 Task: For heading Arial black with underline.  font size for heading18,  'Change the font style of data to'Calibri.  and font size to 9,  Change the alignment of both headline & data to Align center.  In the sheet  EvaluationSalesPerformance_2023
Action: Mouse moved to (143, 104)
Screenshot: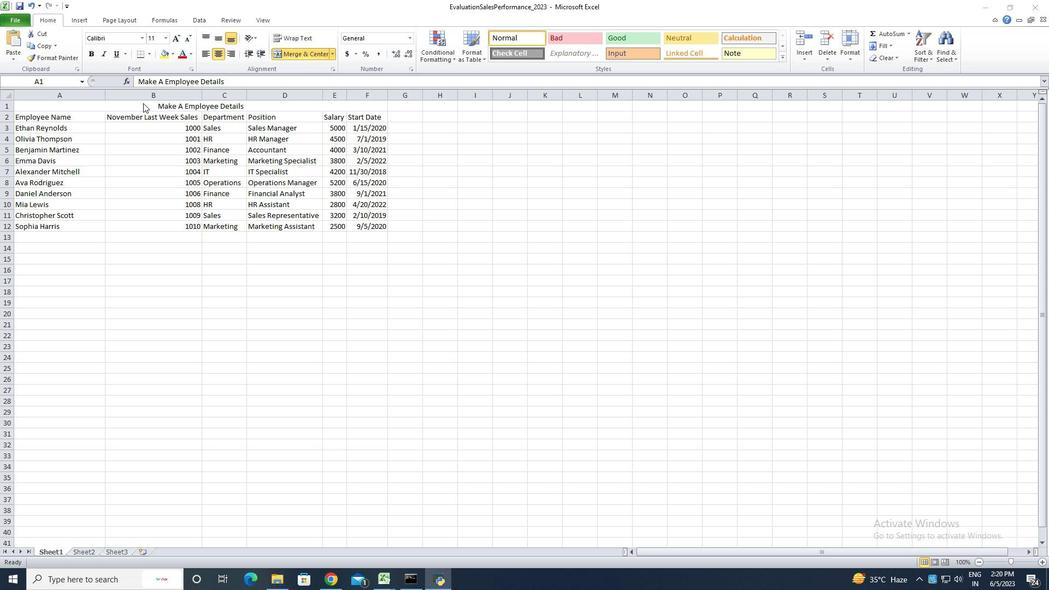 
Action: Mouse pressed left at (143, 104)
Screenshot: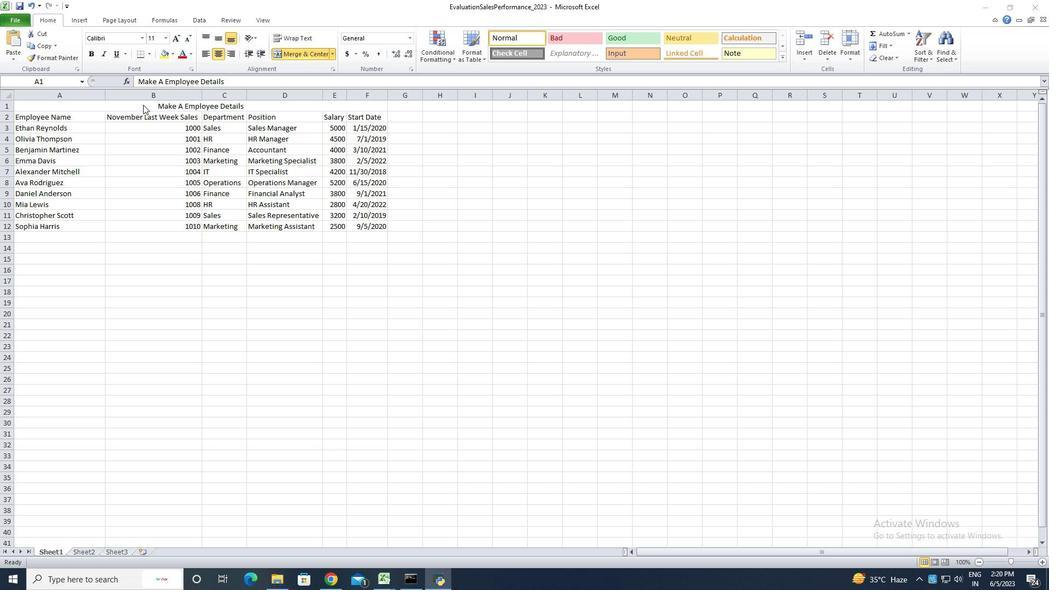 
Action: Mouse moved to (141, 39)
Screenshot: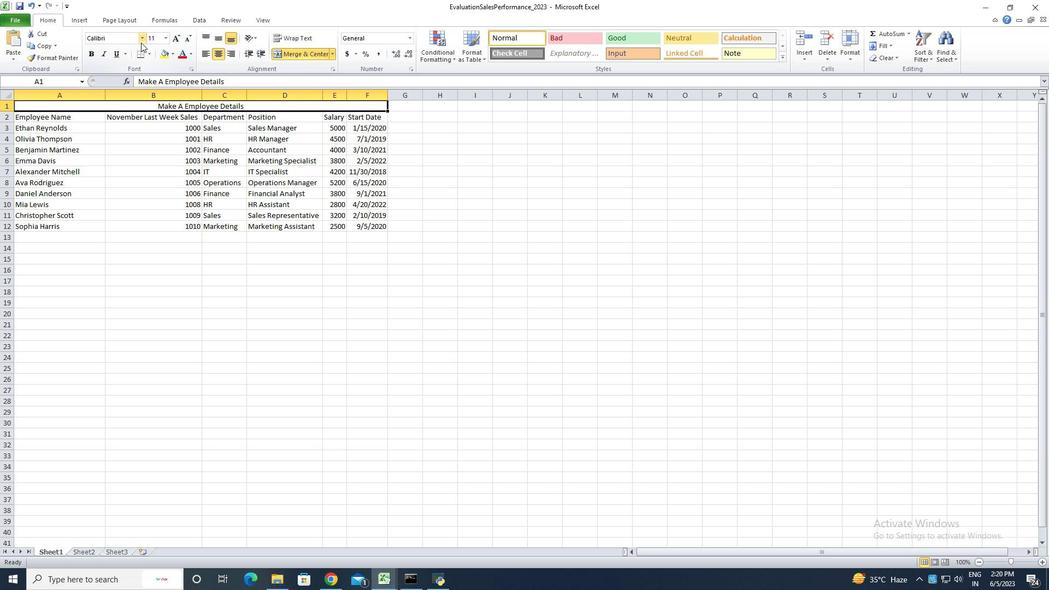 
Action: Mouse pressed left at (141, 39)
Screenshot: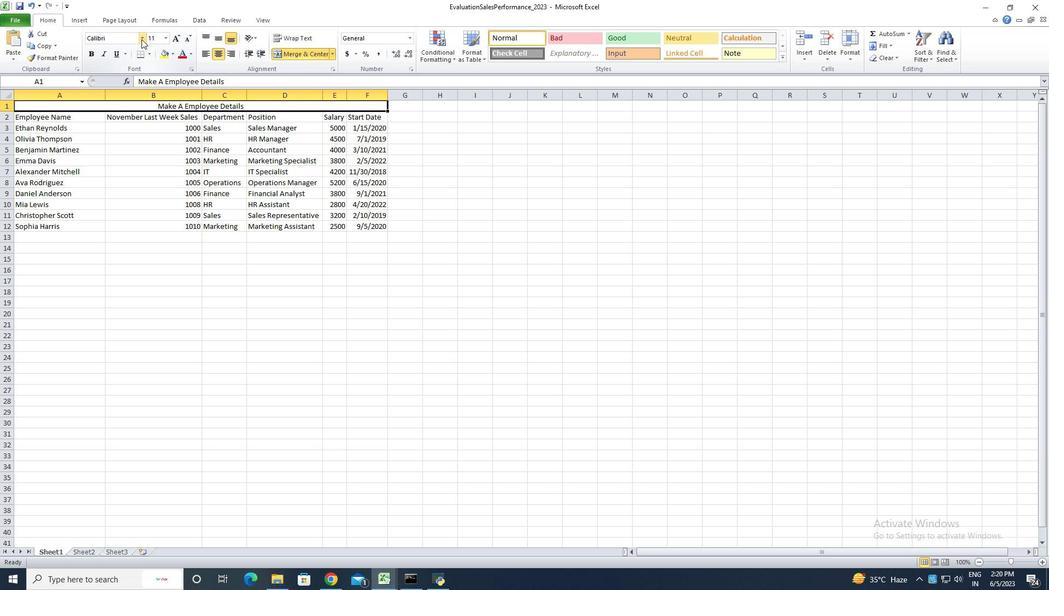 
Action: Mouse moved to (136, 136)
Screenshot: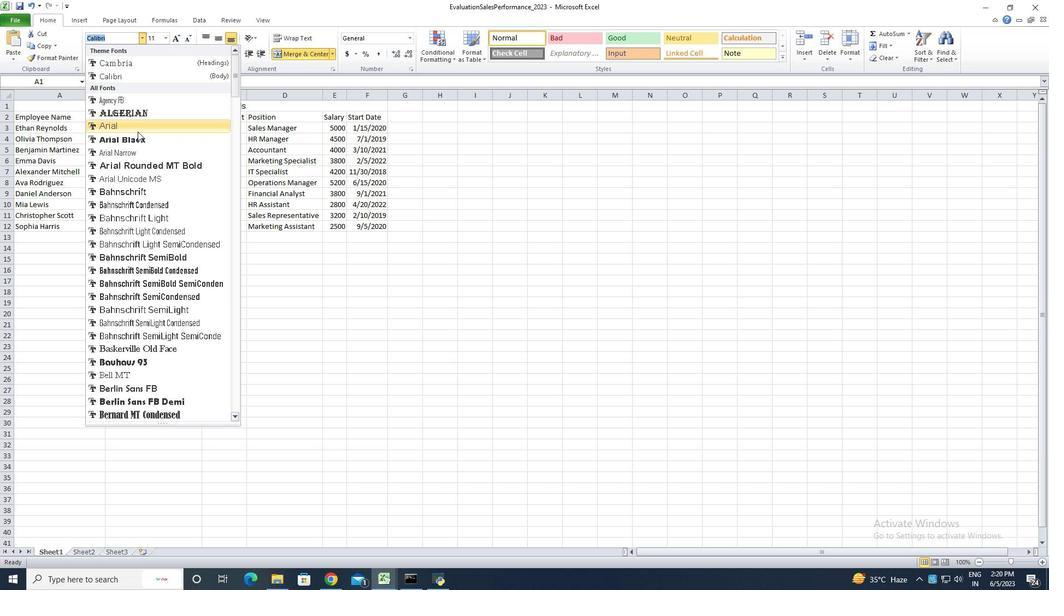 
Action: Mouse pressed left at (136, 136)
Screenshot: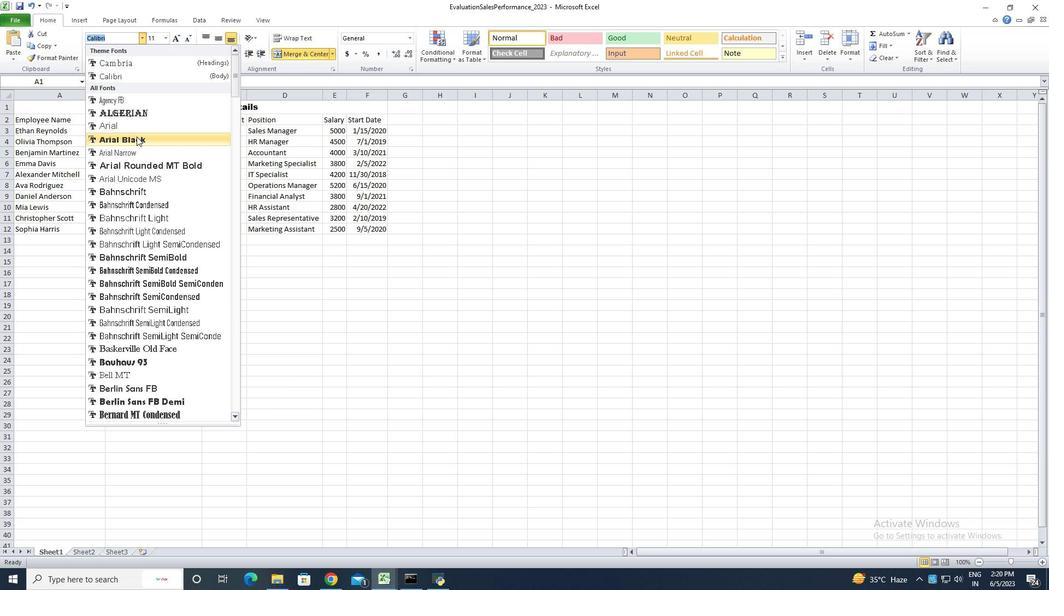 
Action: Mouse moved to (116, 54)
Screenshot: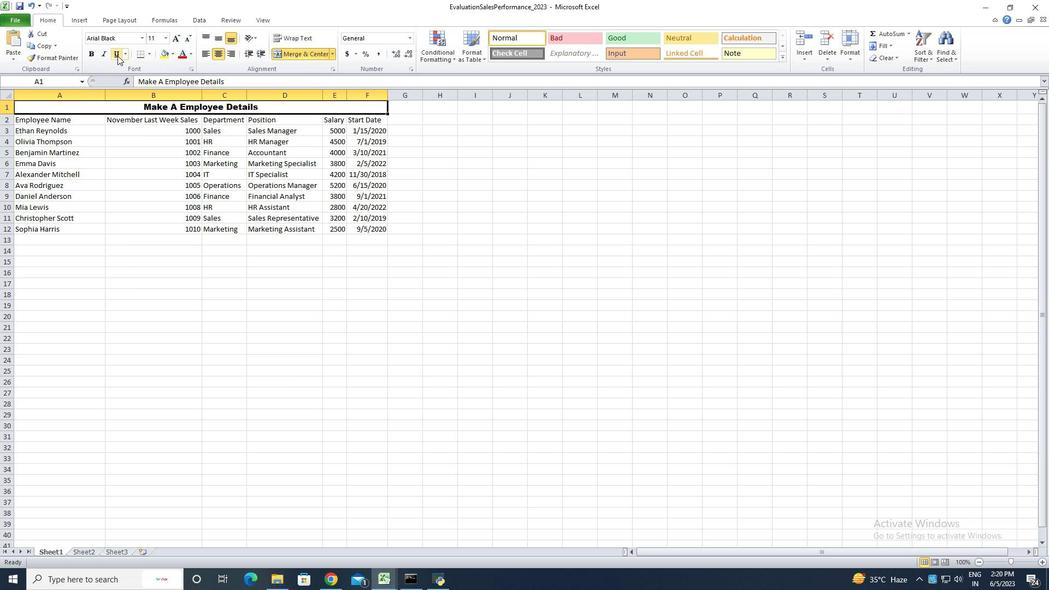 
Action: Mouse pressed left at (116, 54)
Screenshot: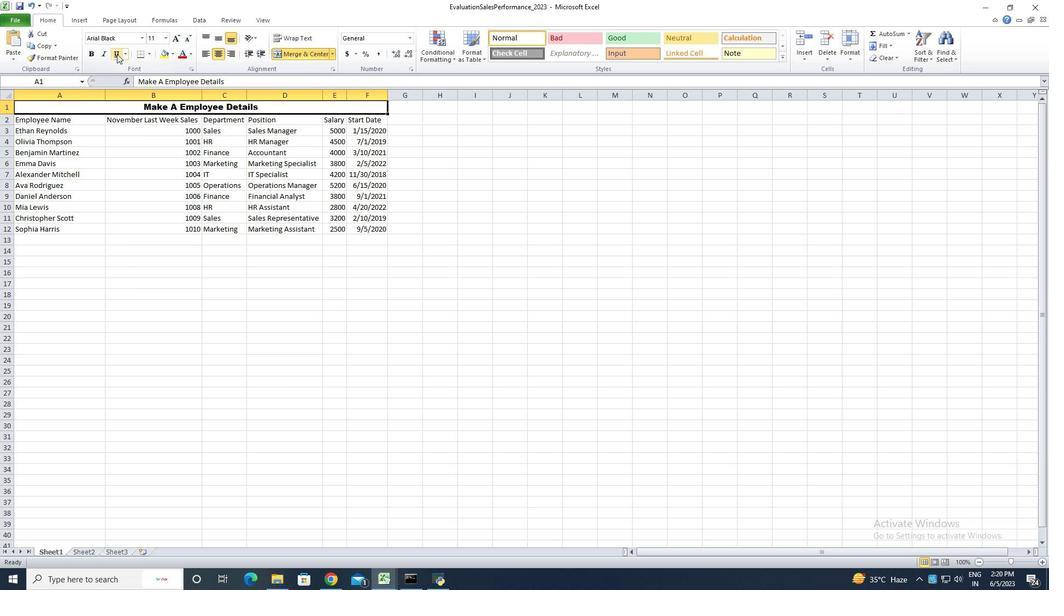 
Action: Mouse moved to (175, 39)
Screenshot: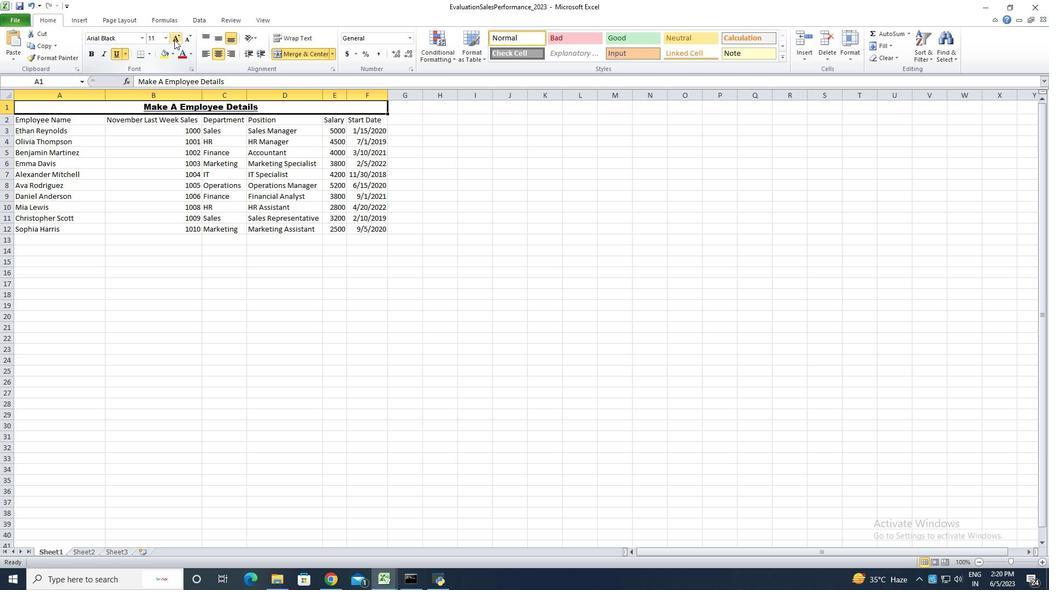 
Action: Mouse pressed left at (175, 39)
Screenshot: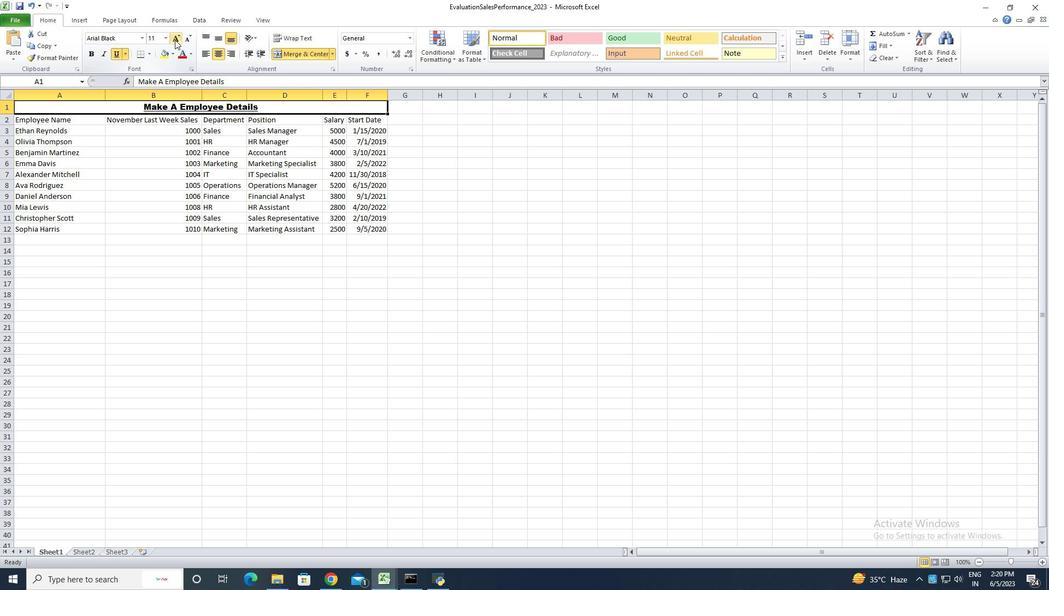 
Action: Mouse pressed left at (175, 39)
Screenshot: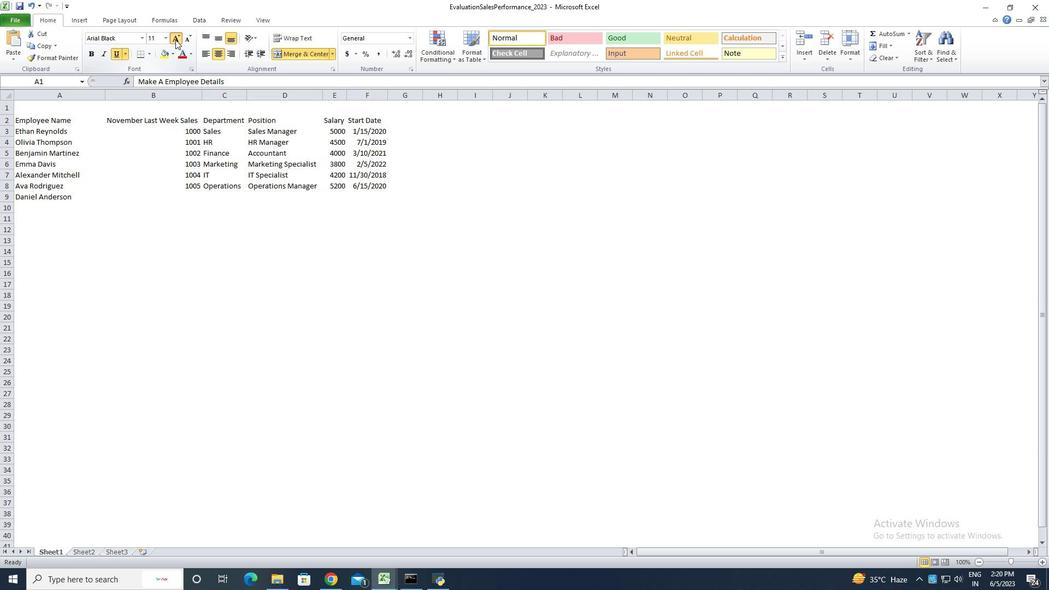 
Action: Mouse pressed left at (175, 39)
Screenshot: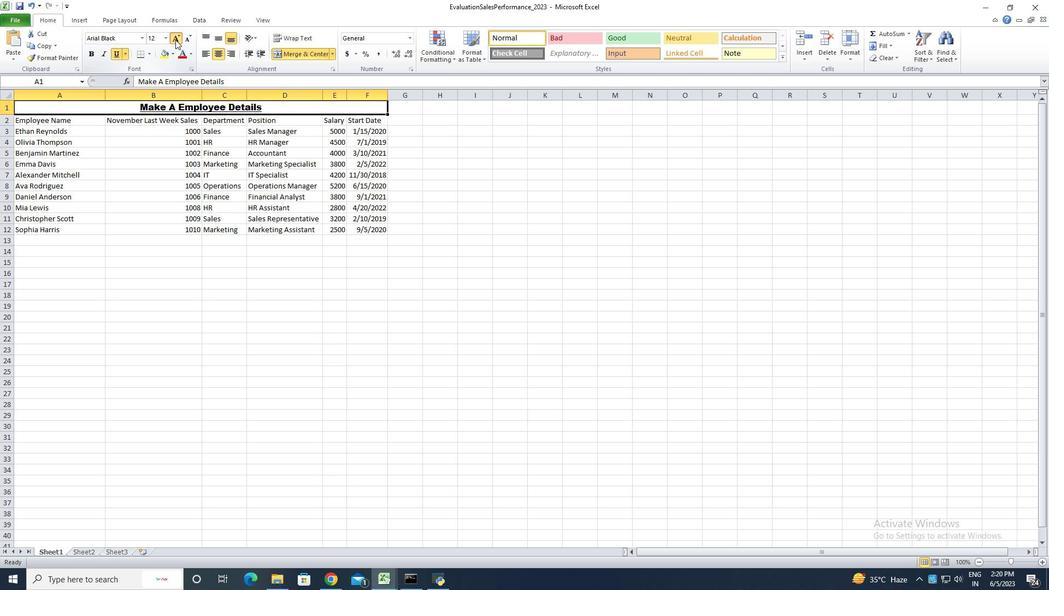
Action: Mouse pressed left at (175, 39)
Screenshot: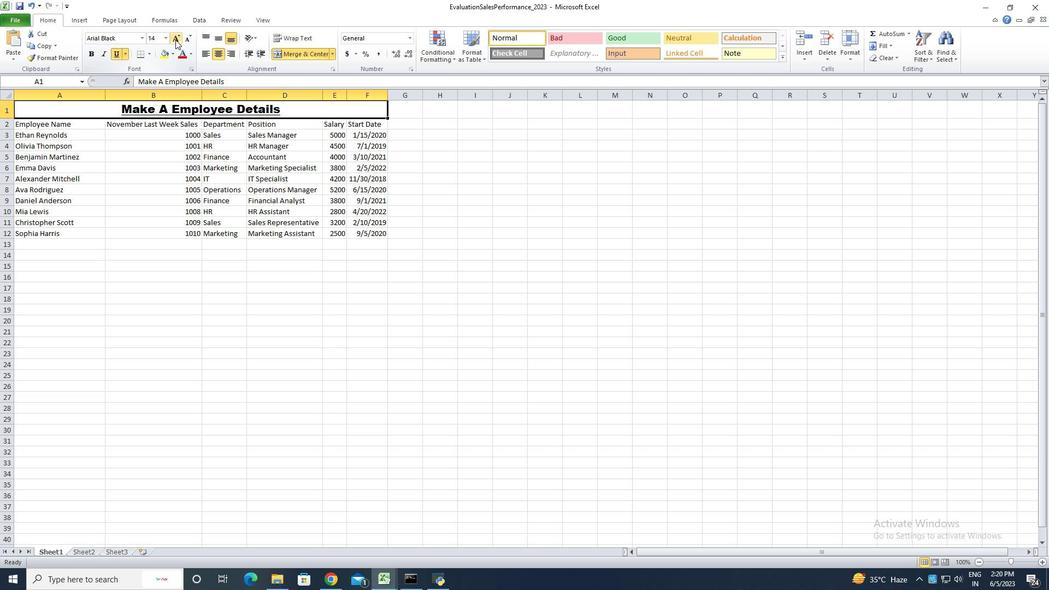 
Action: Mouse moved to (45, 128)
Screenshot: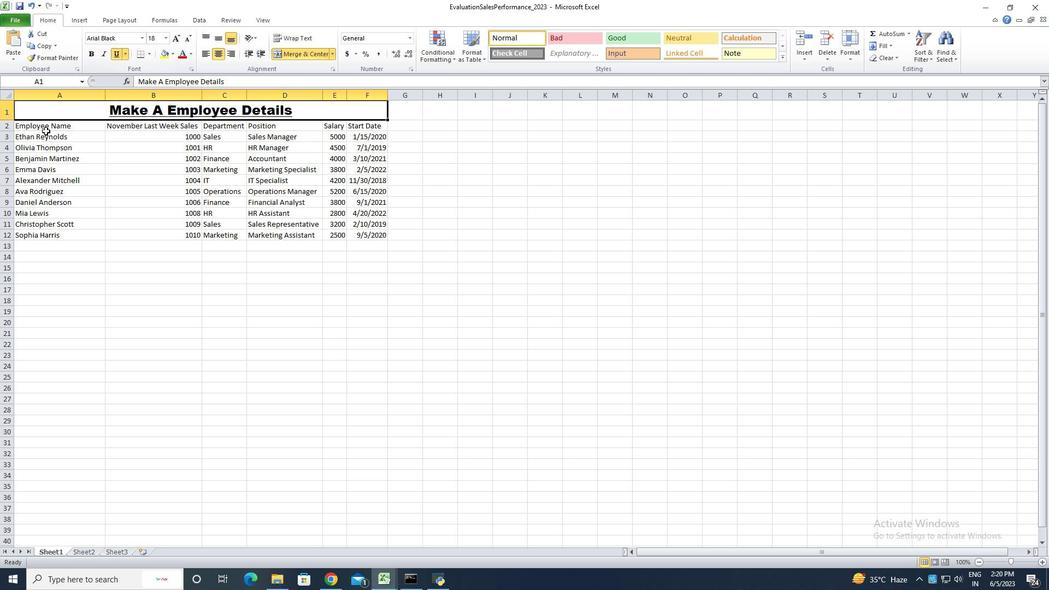 
Action: Mouse pressed left at (45, 128)
Screenshot: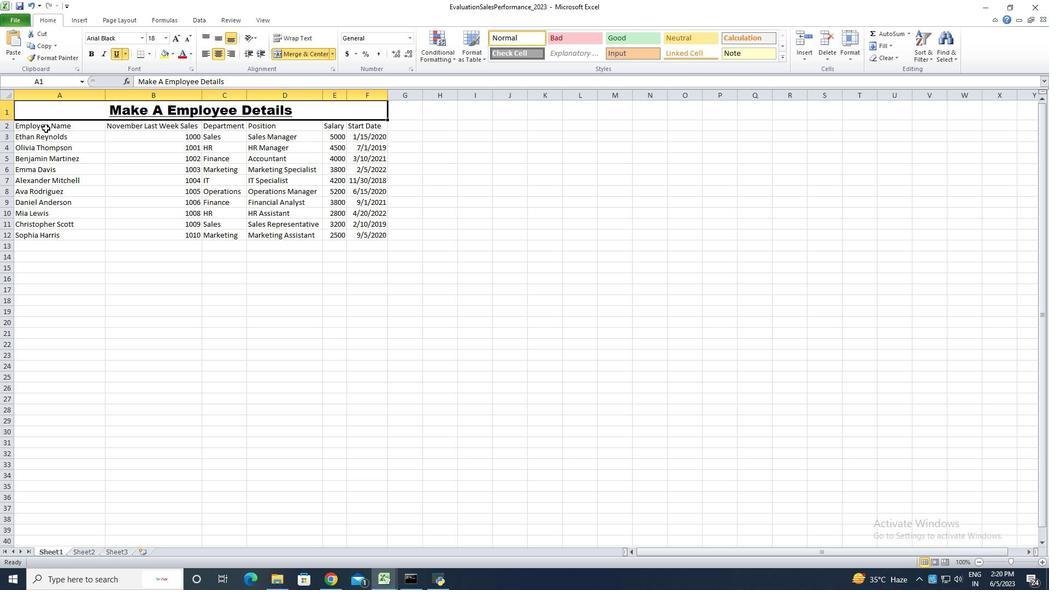 
Action: Mouse moved to (49, 127)
Screenshot: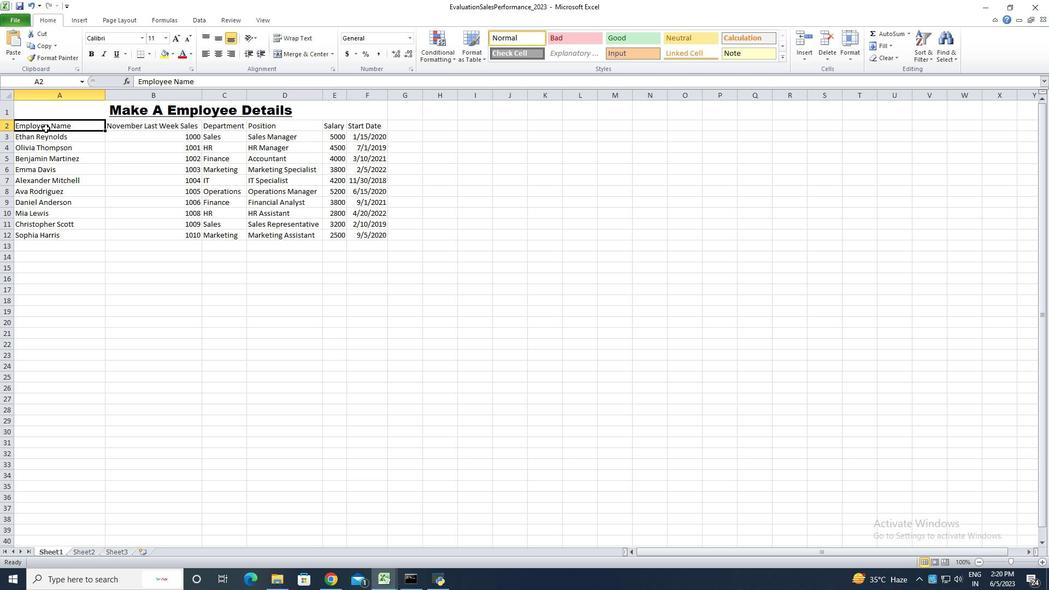 
Action: Mouse pressed left at (49, 127)
Screenshot: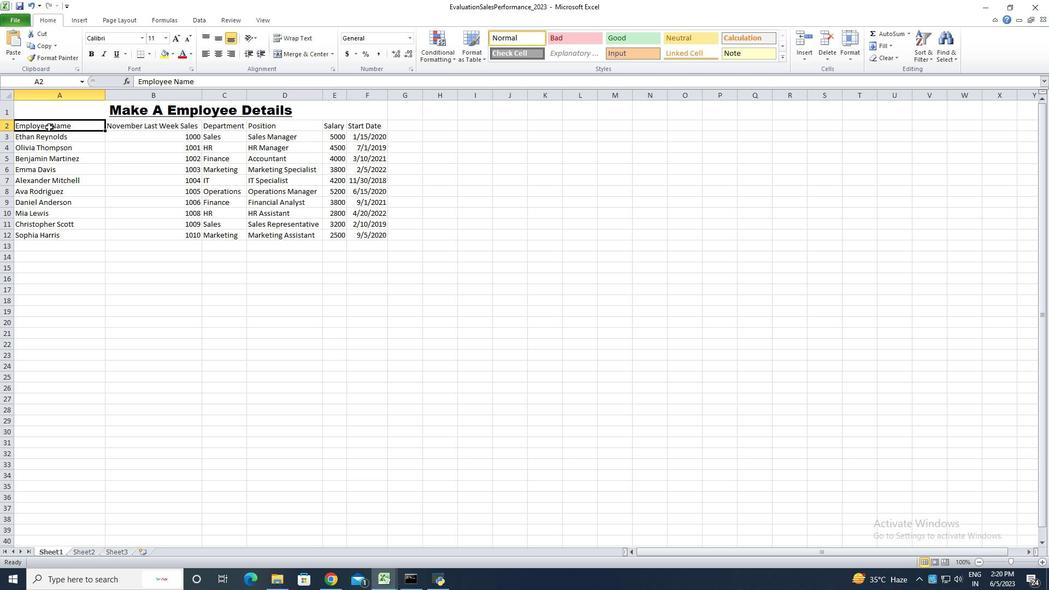 
Action: Mouse moved to (354, 241)
Screenshot: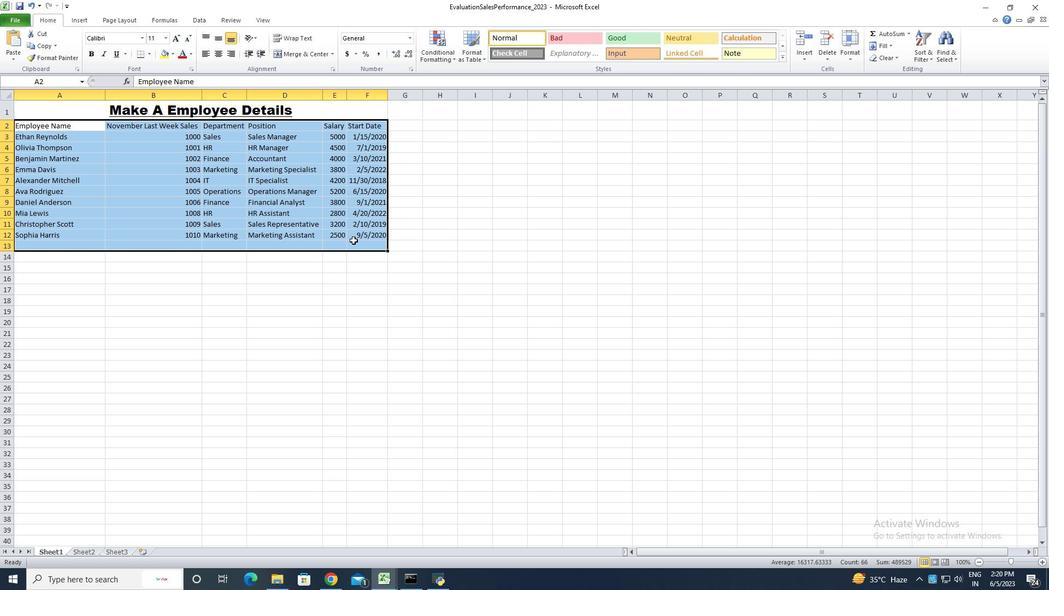 
Action: Key pressed <Key.shift><Key.shift><Key.shift><Key.up>
Screenshot: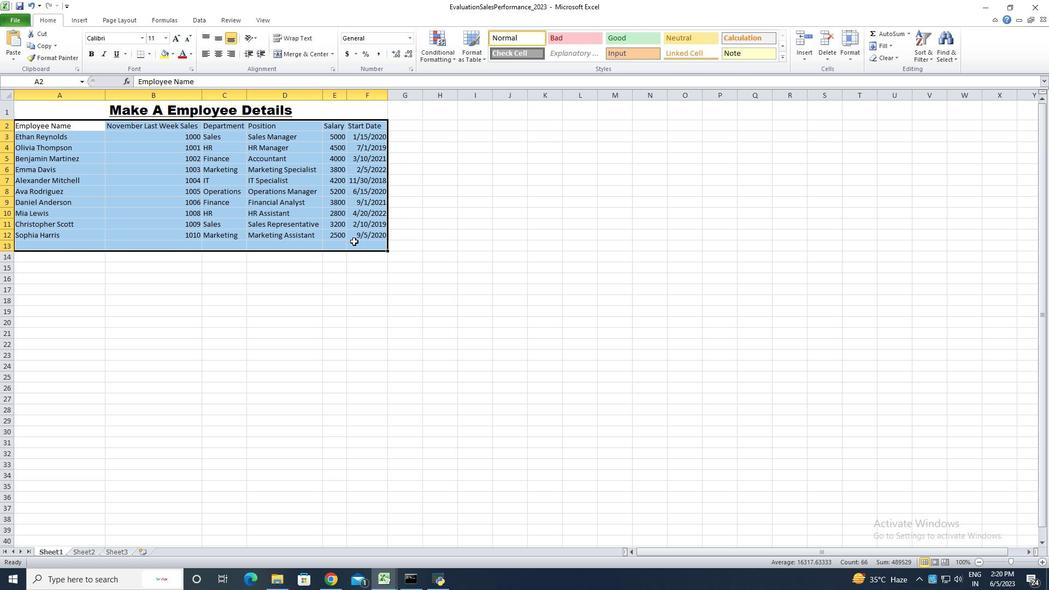 
Action: Mouse moved to (144, 40)
Screenshot: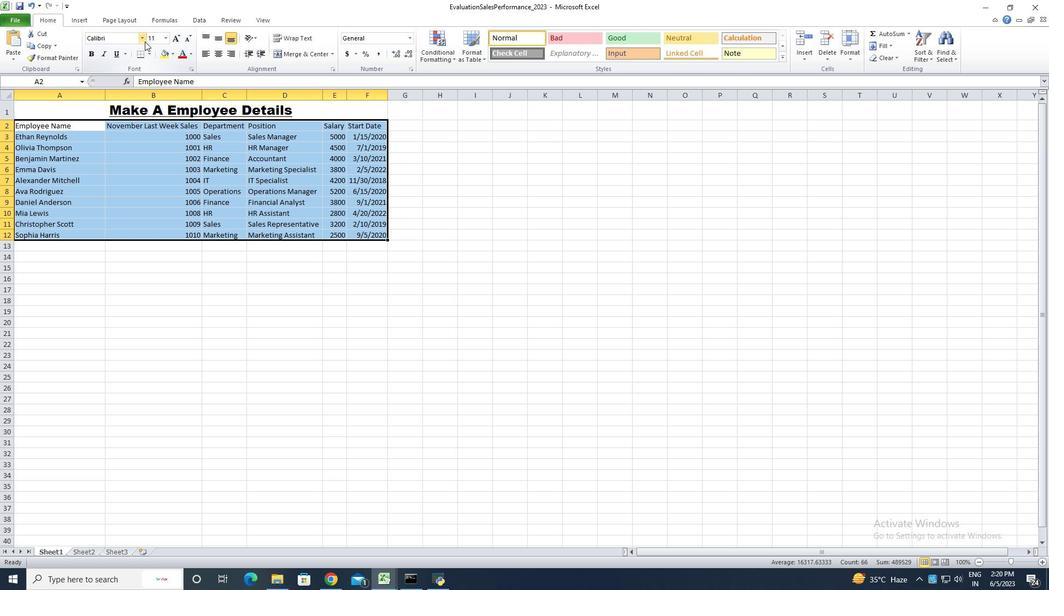 
Action: Mouse pressed left at (144, 40)
Screenshot: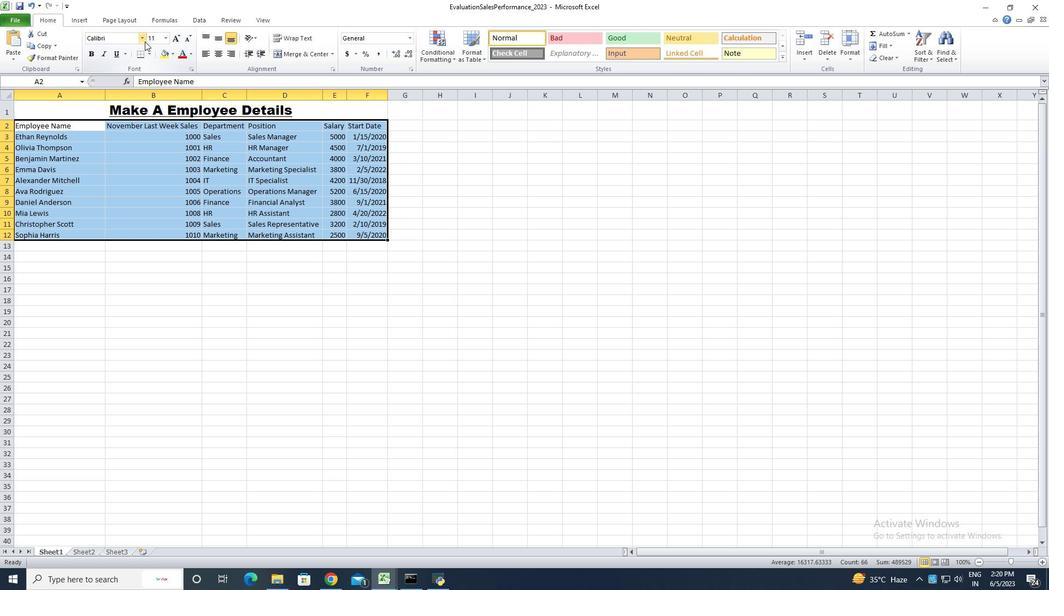 
Action: Mouse moved to (131, 78)
Screenshot: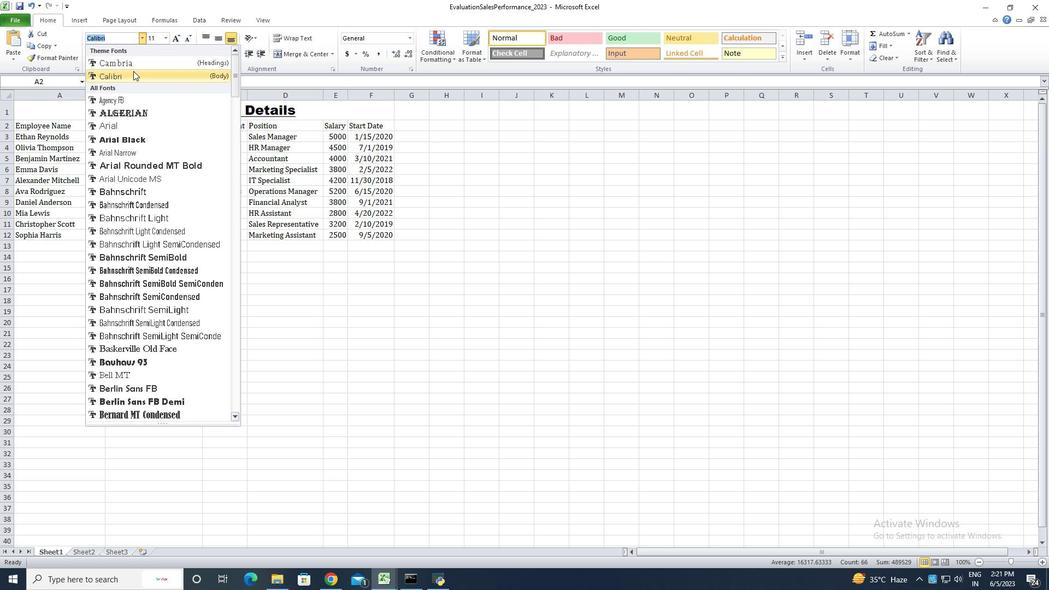 
Action: Mouse pressed left at (131, 78)
Screenshot: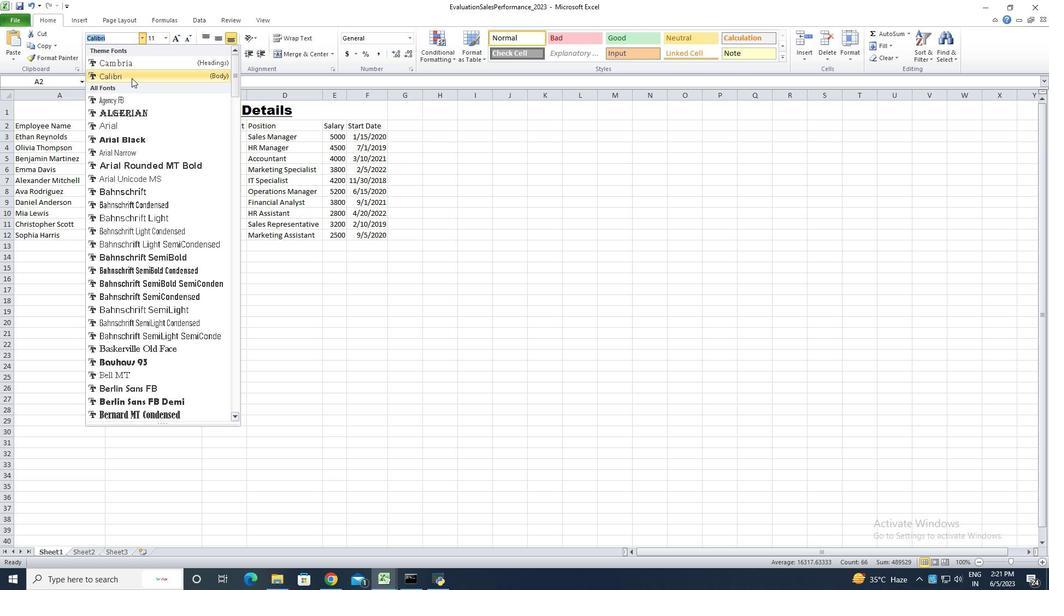 
Action: Mouse moved to (189, 36)
Screenshot: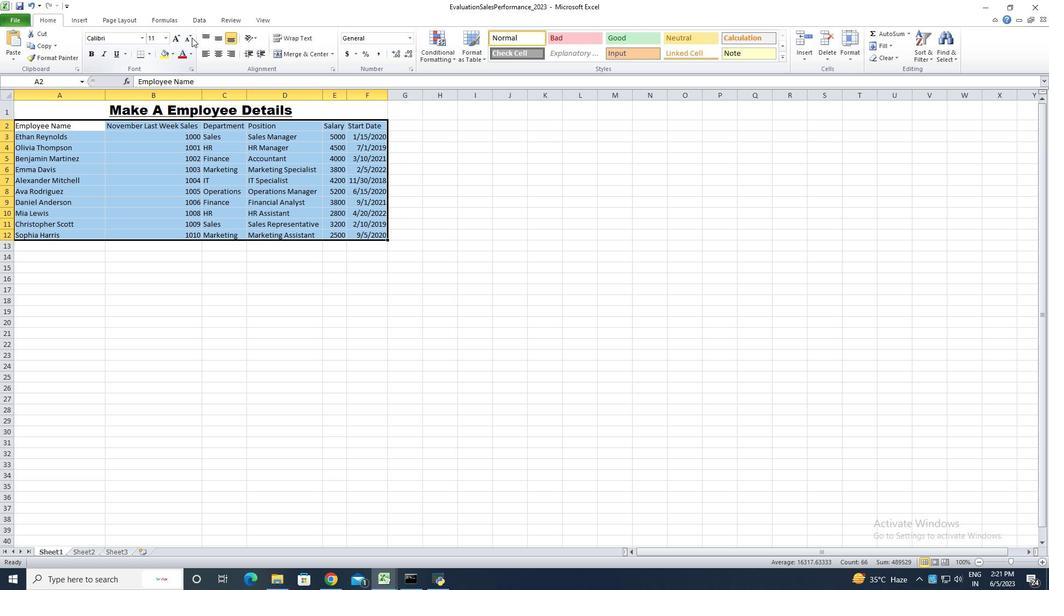 
Action: Mouse pressed left at (189, 36)
Screenshot: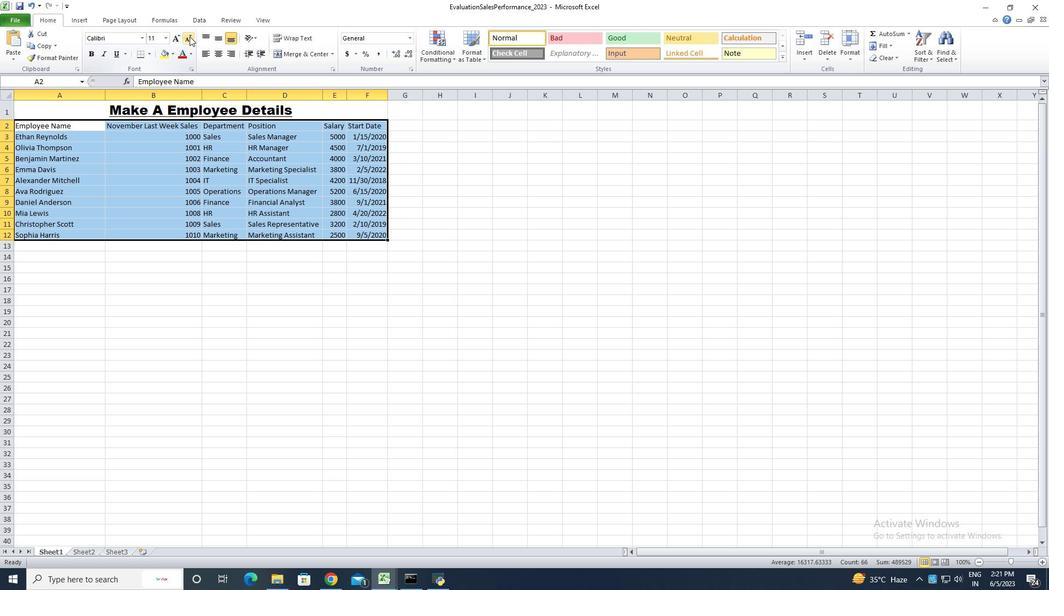 
Action: Mouse pressed left at (189, 36)
Screenshot: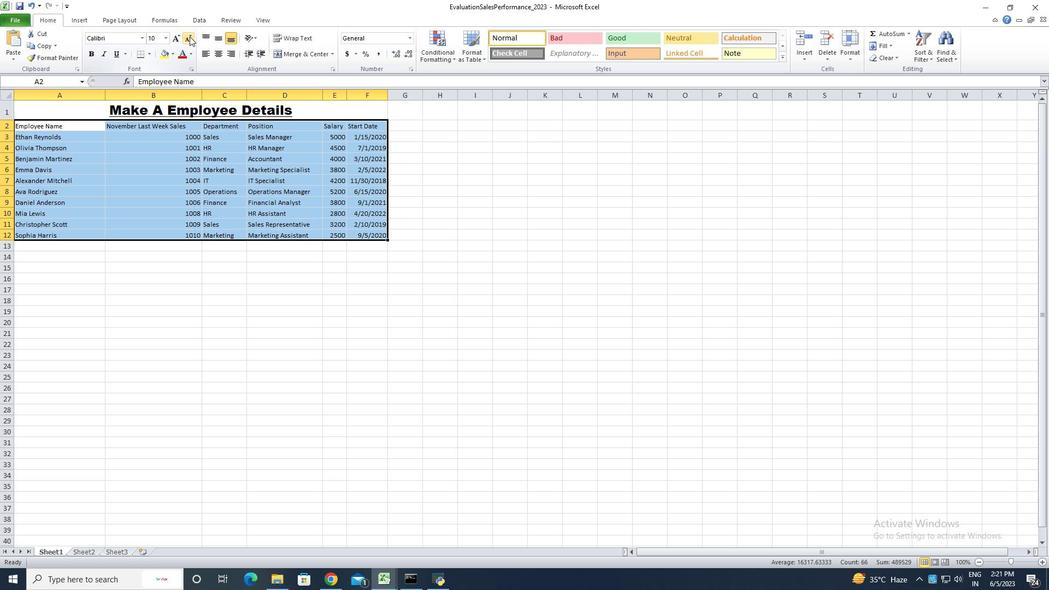 
Action: Mouse moved to (85, 252)
Screenshot: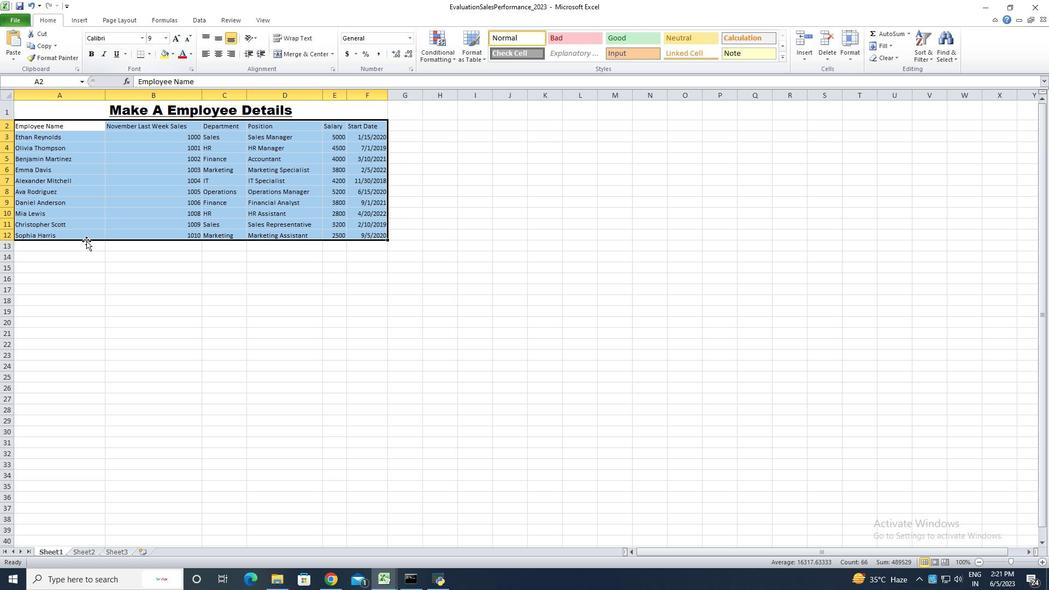 
Action: Mouse pressed left at (85, 252)
Screenshot: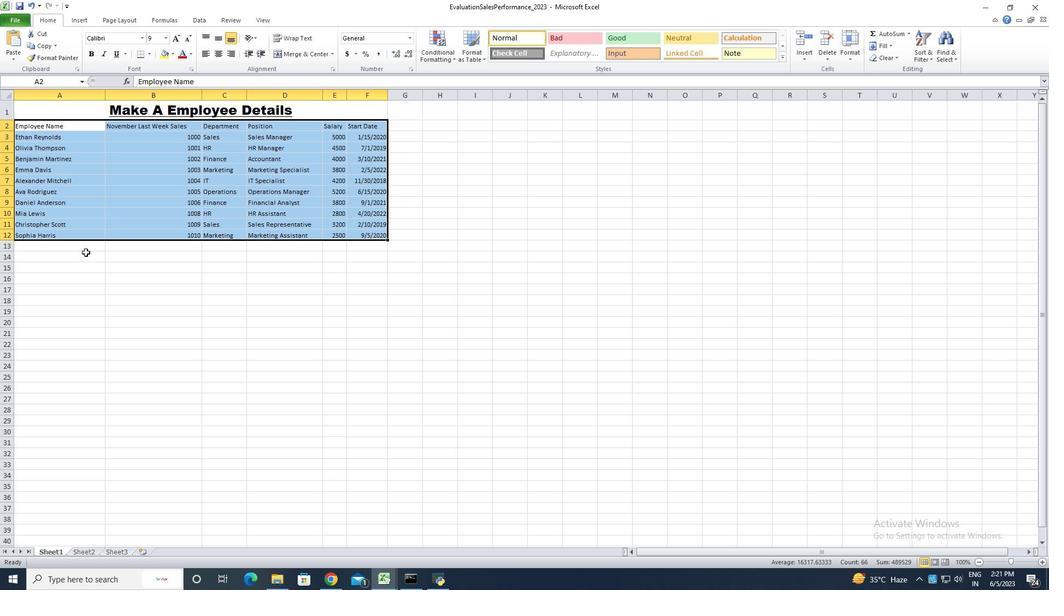 
Action: Mouse moved to (47, 109)
Screenshot: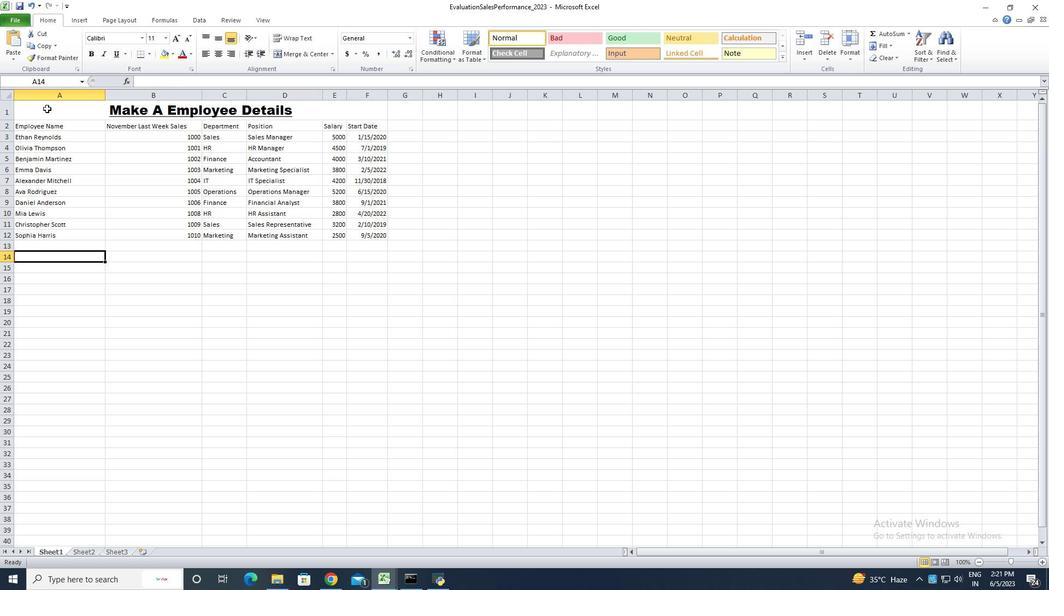 
Action: Mouse pressed left at (47, 109)
Screenshot: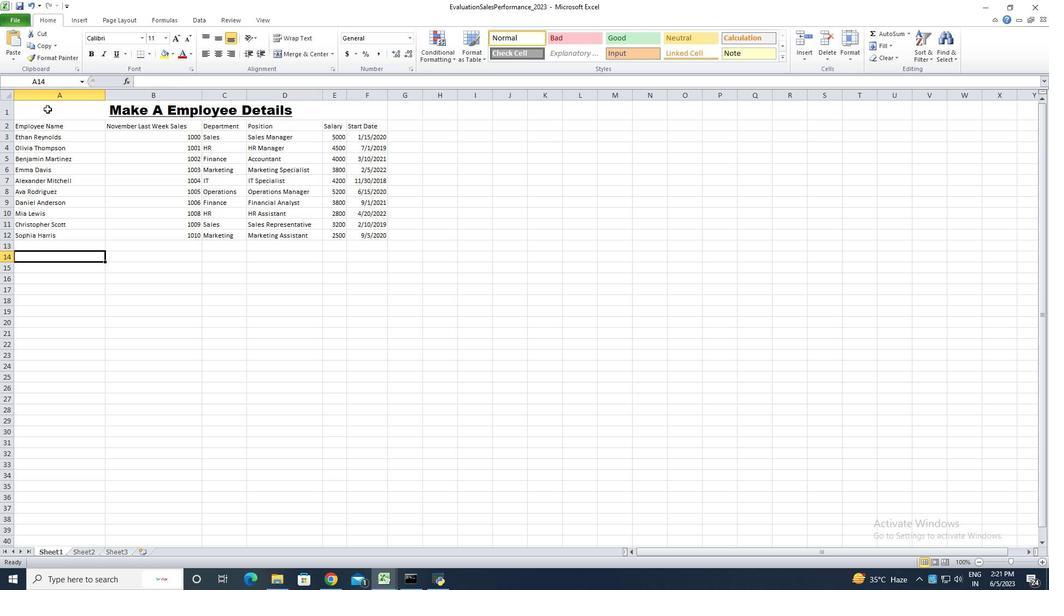 
Action: Mouse moved to (218, 54)
Screenshot: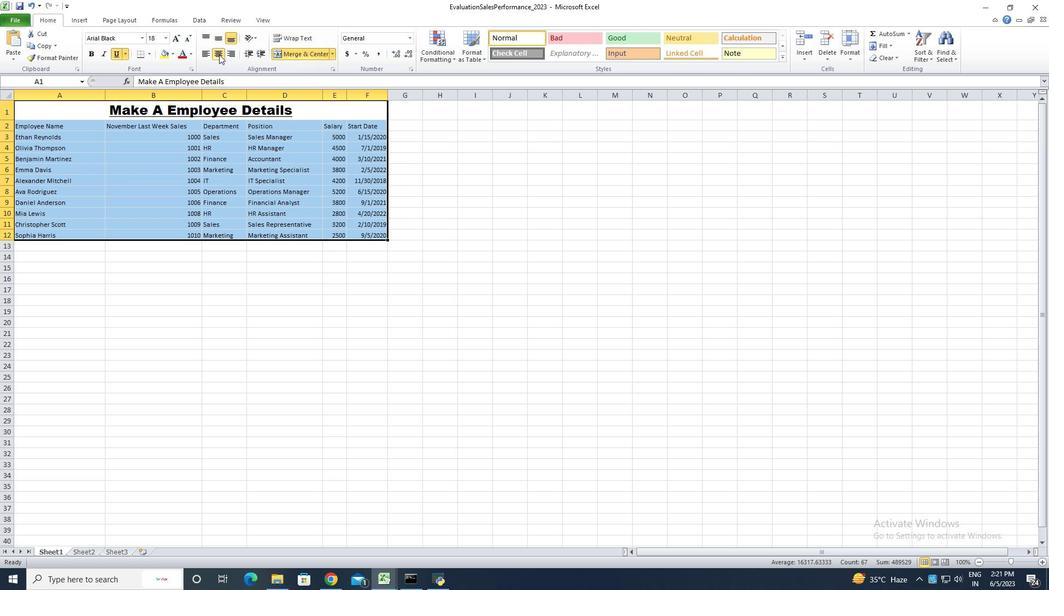
Action: Mouse pressed left at (218, 54)
Screenshot: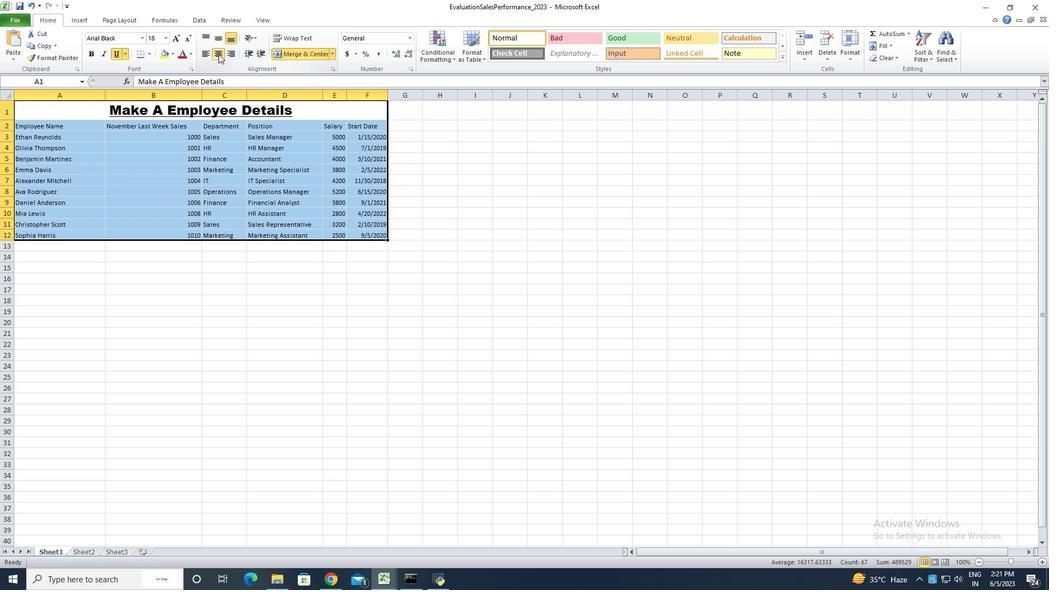 
Action: Mouse pressed left at (218, 54)
Screenshot: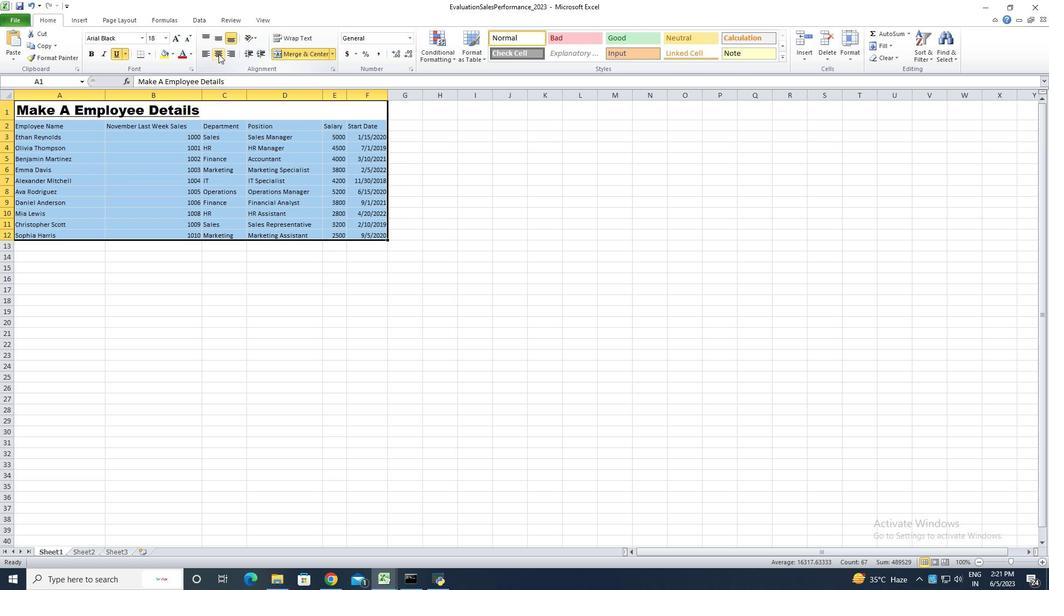 
Action: Mouse moved to (244, 267)
Screenshot: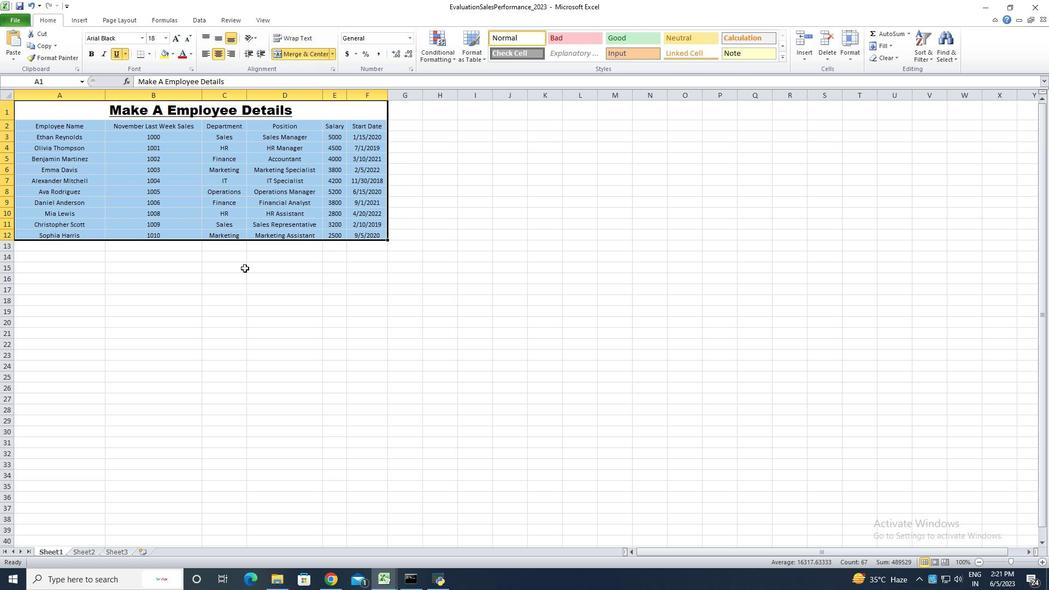 
Action: Mouse pressed left at (244, 267)
Screenshot: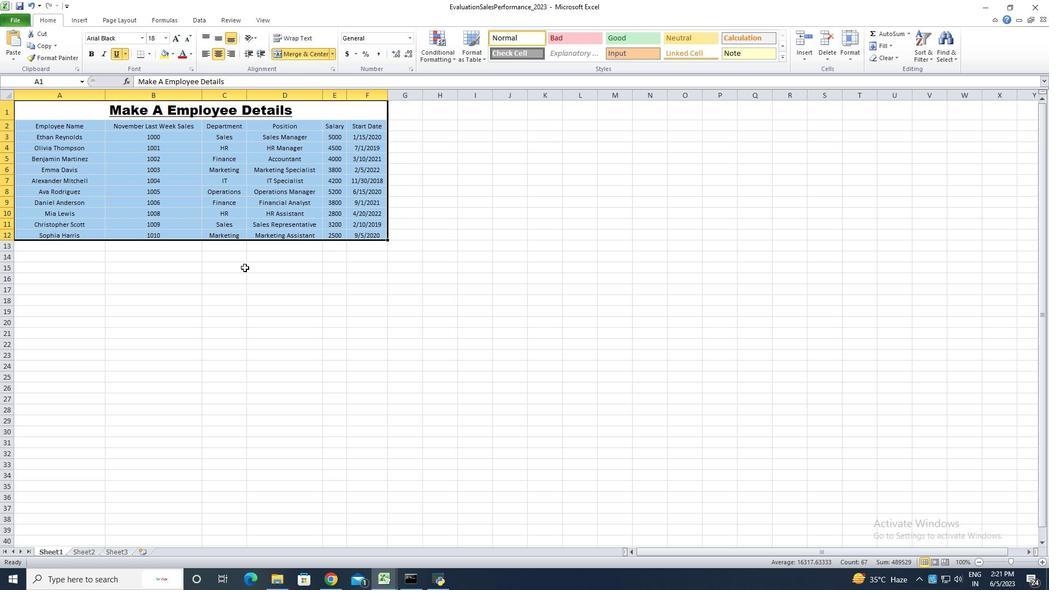 
Action: Key pressed ctrl+S<'\x13'>
Screenshot: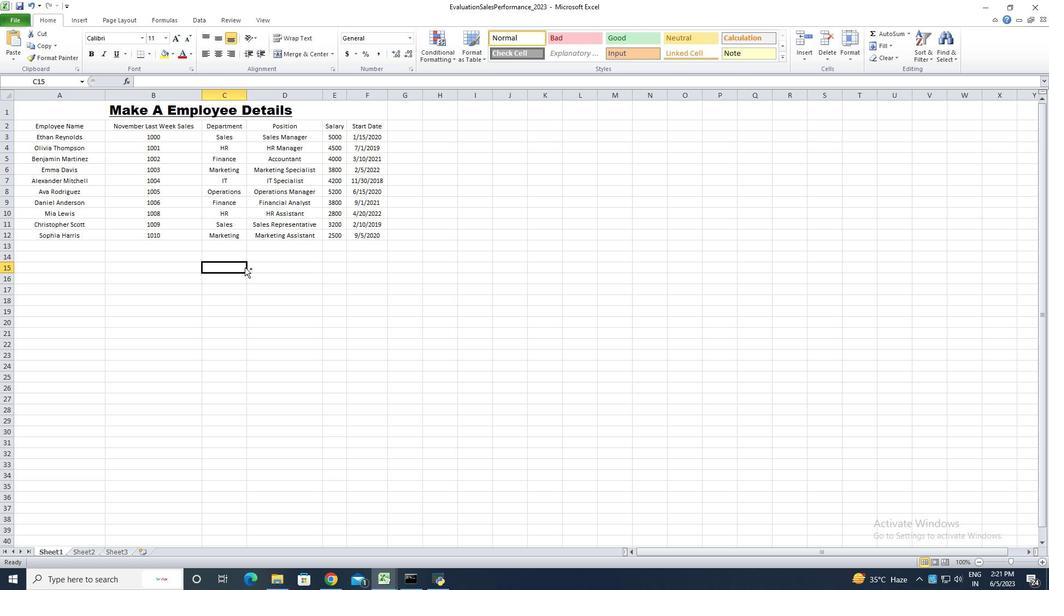 
